Task: Change Automatic by Language to British English
Action: Mouse moved to (847, 333)
Screenshot: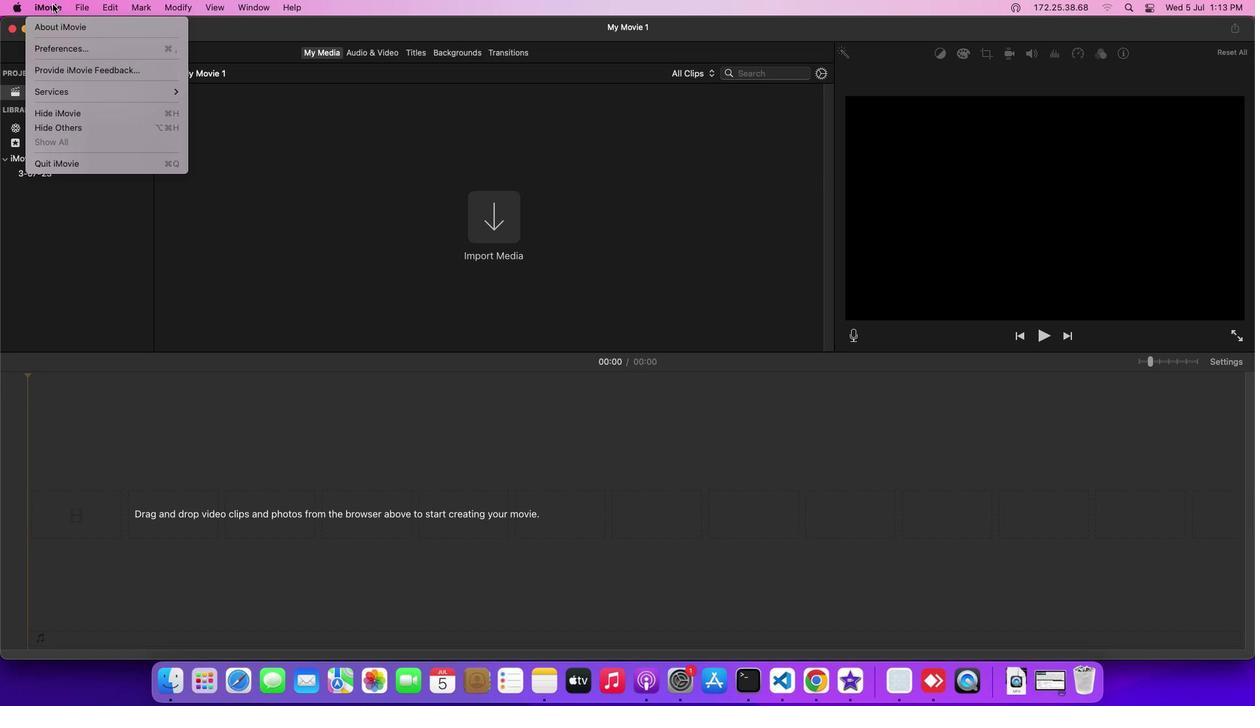 
Action: Mouse pressed left at (847, 333)
Screenshot: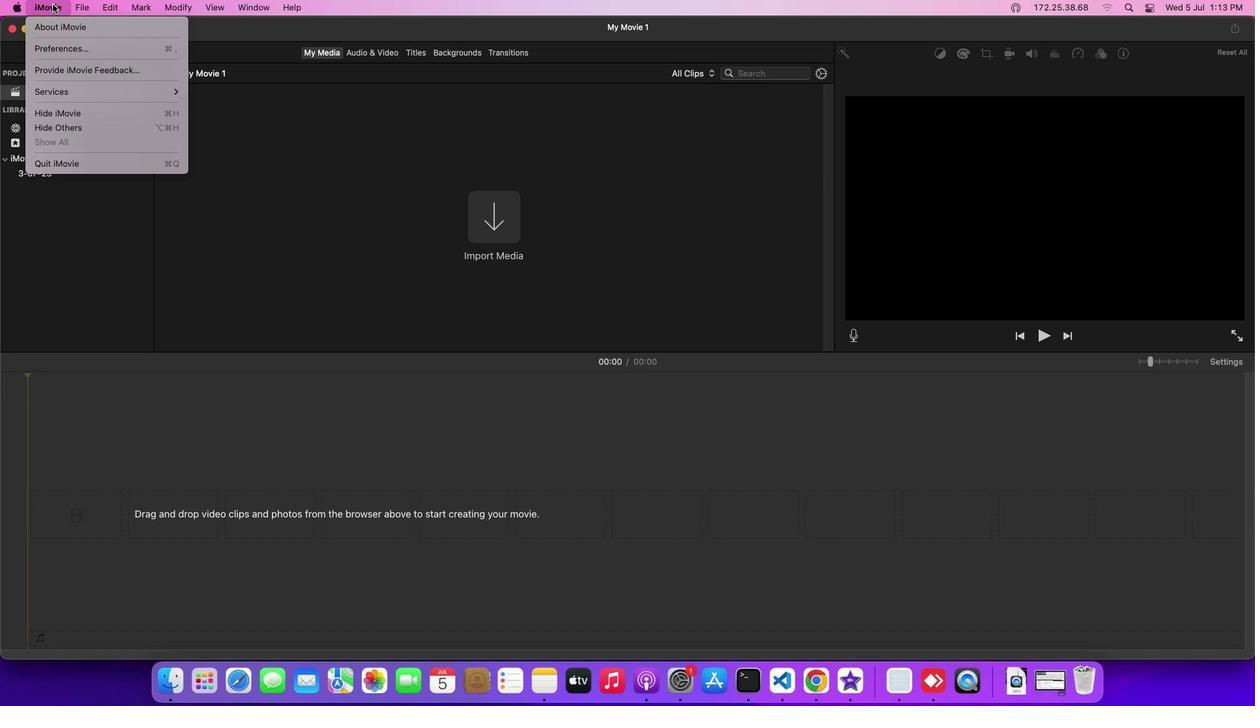
Action: Mouse moved to (847, 326)
Screenshot: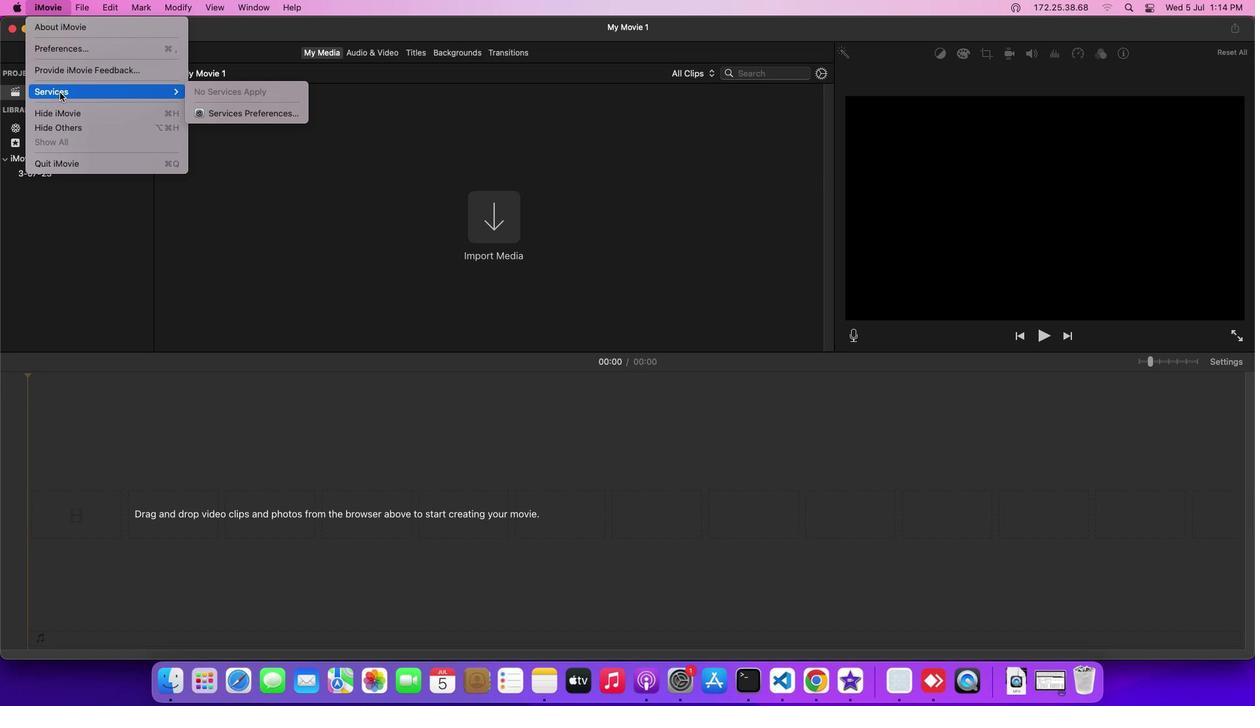 
Action: Mouse pressed left at (847, 326)
Screenshot: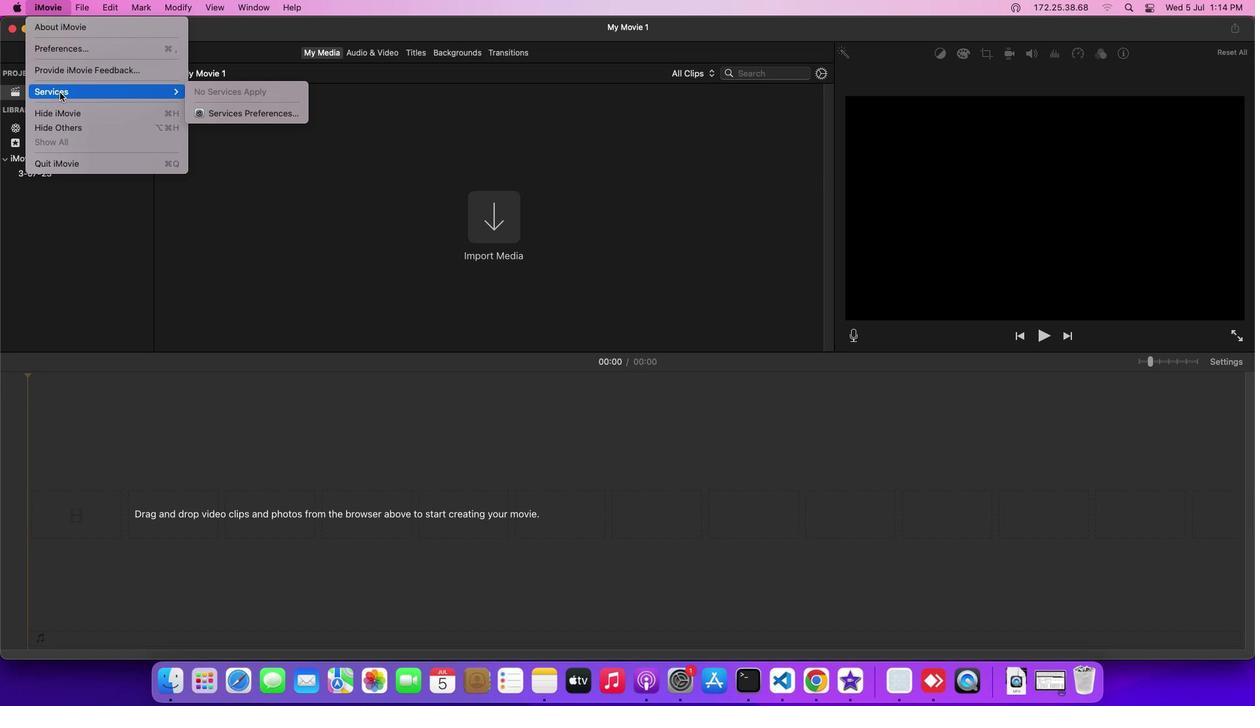 
Action: Mouse moved to (856, 325)
Screenshot: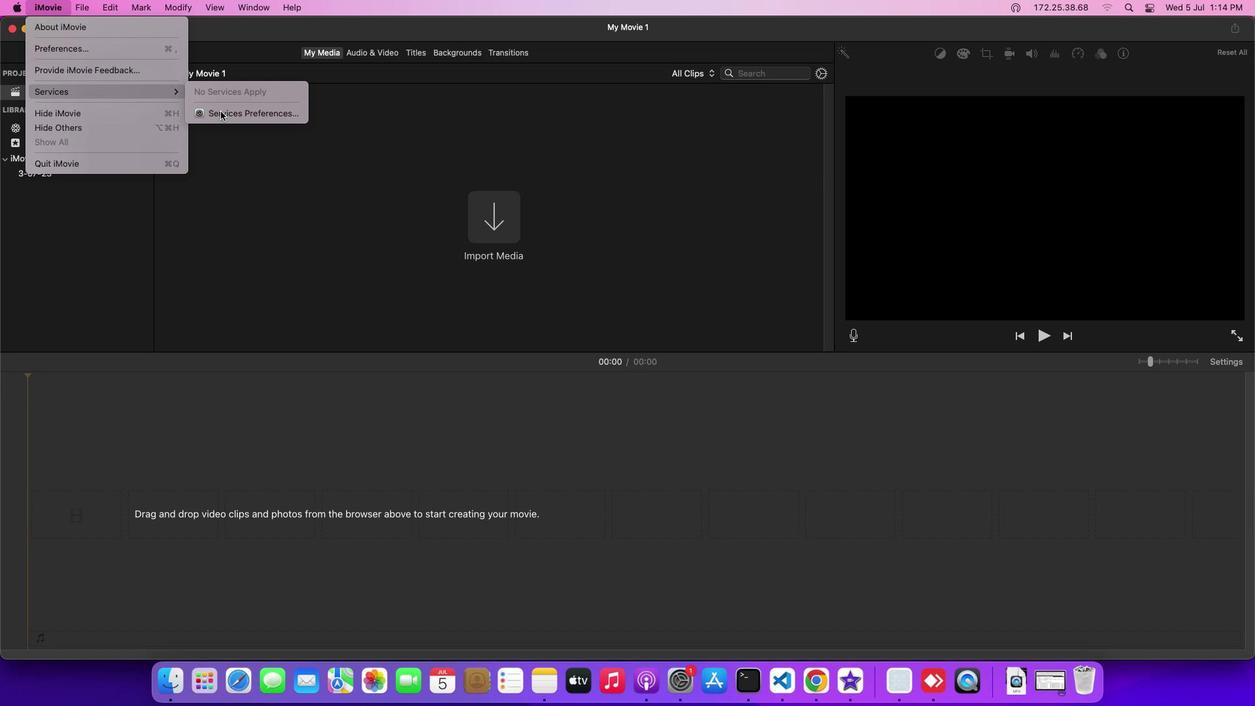 
Action: Mouse pressed left at (856, 325)
Screenshot: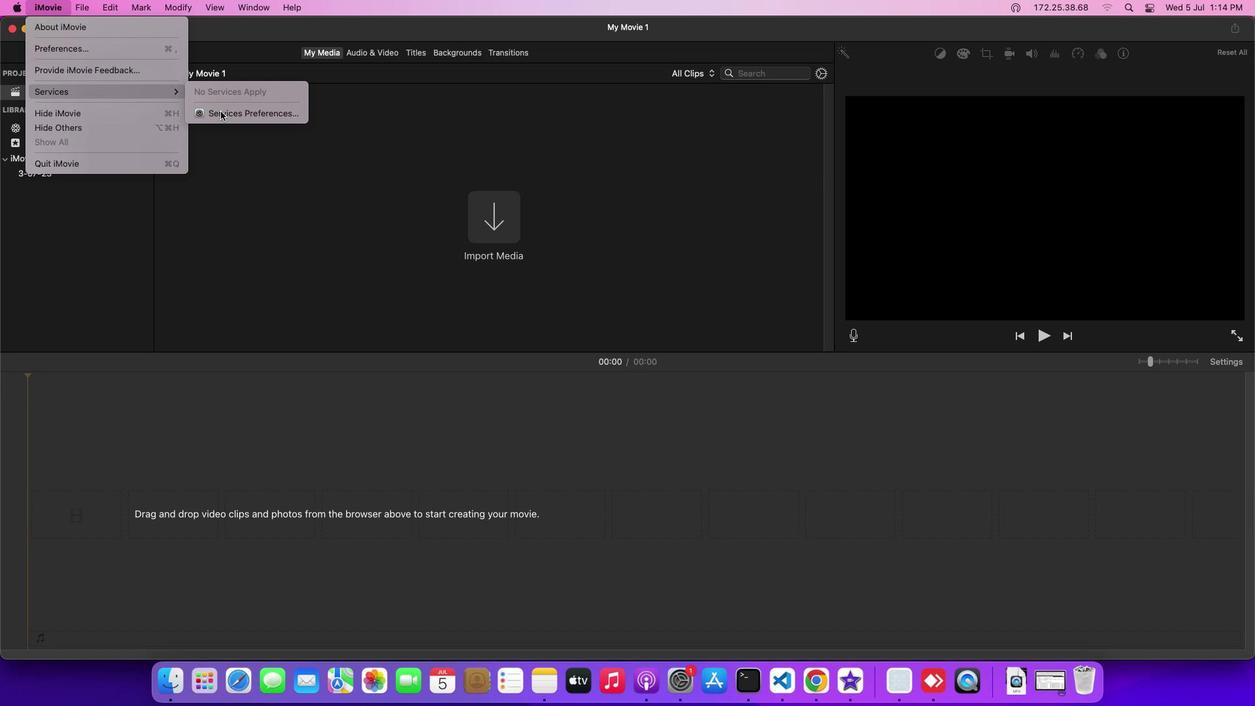 
Action: Mouse moved to (880, 319)
Screenshot: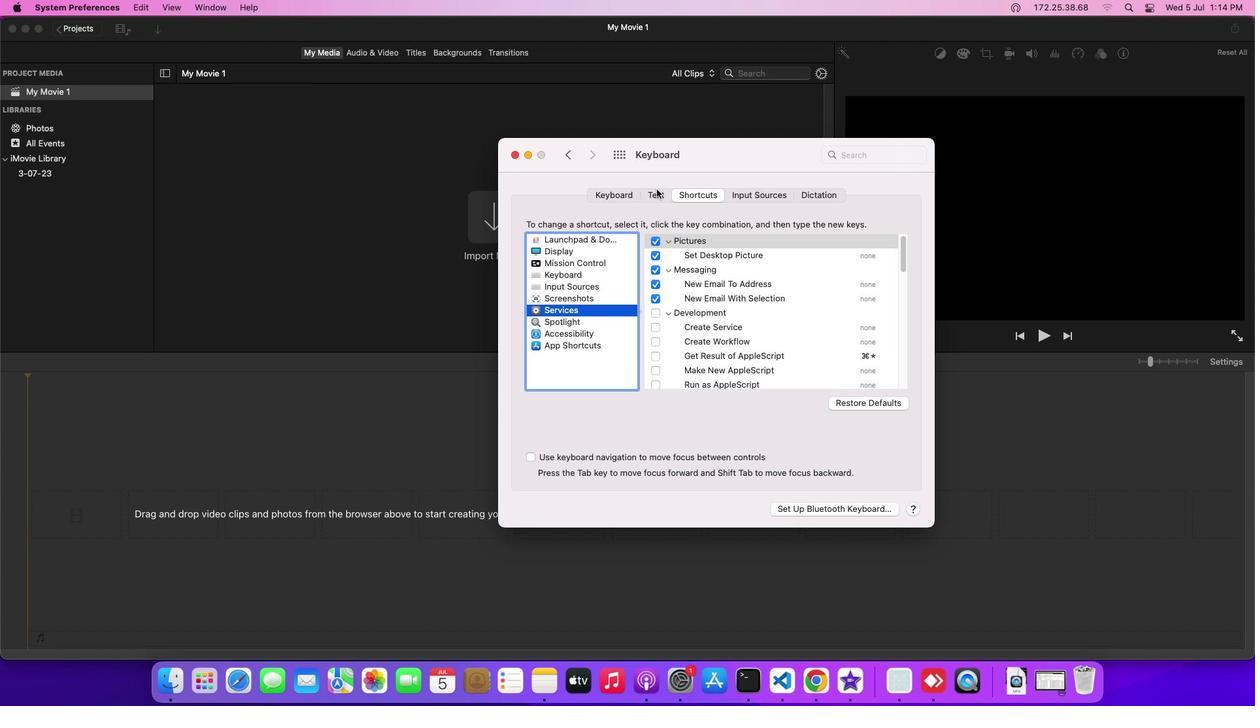 
Action: Mouse pressed left at (880, 319)
Screenshot: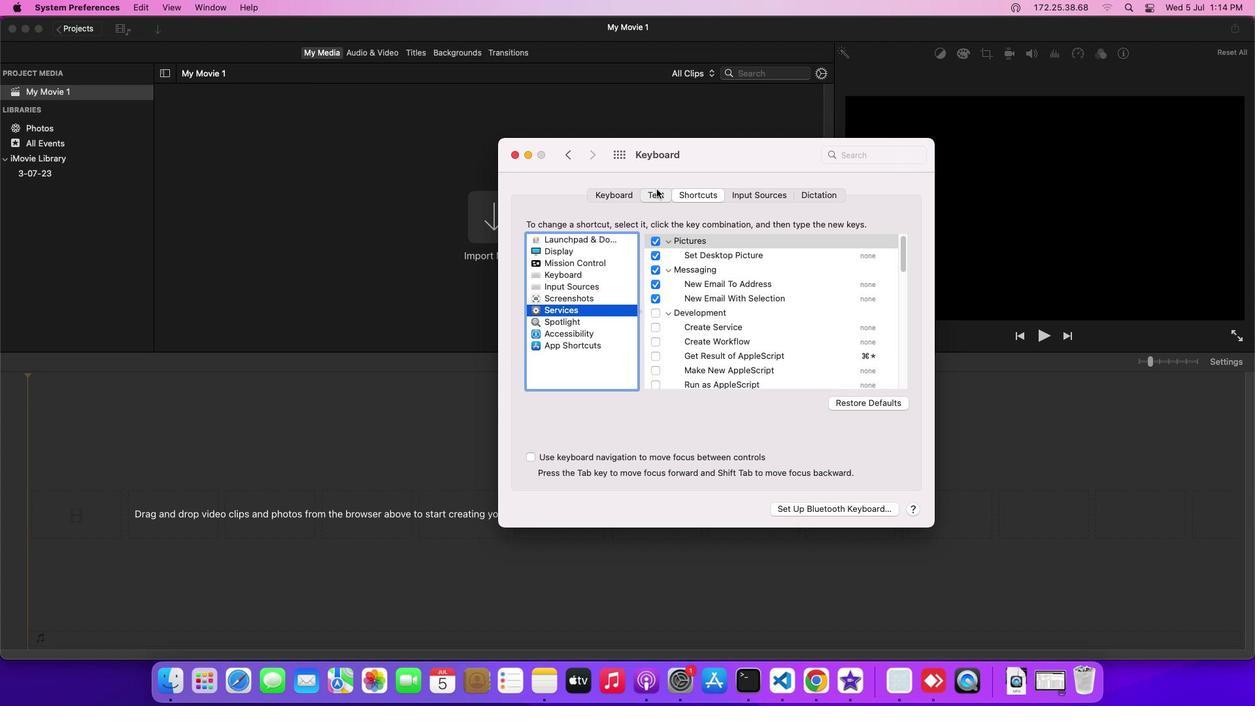 
Action: Mouse moved to (894, 311)
Screenshot: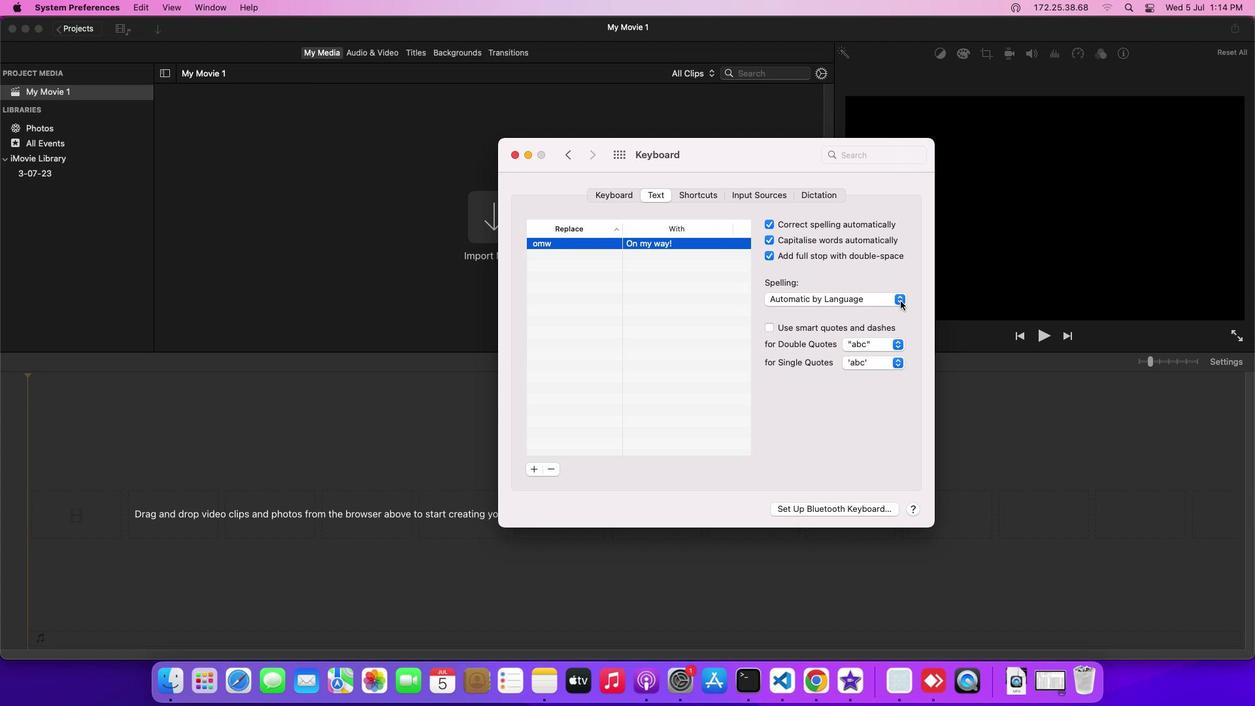 
Action: Mouse pressed left at (894, 311)
Screenshot: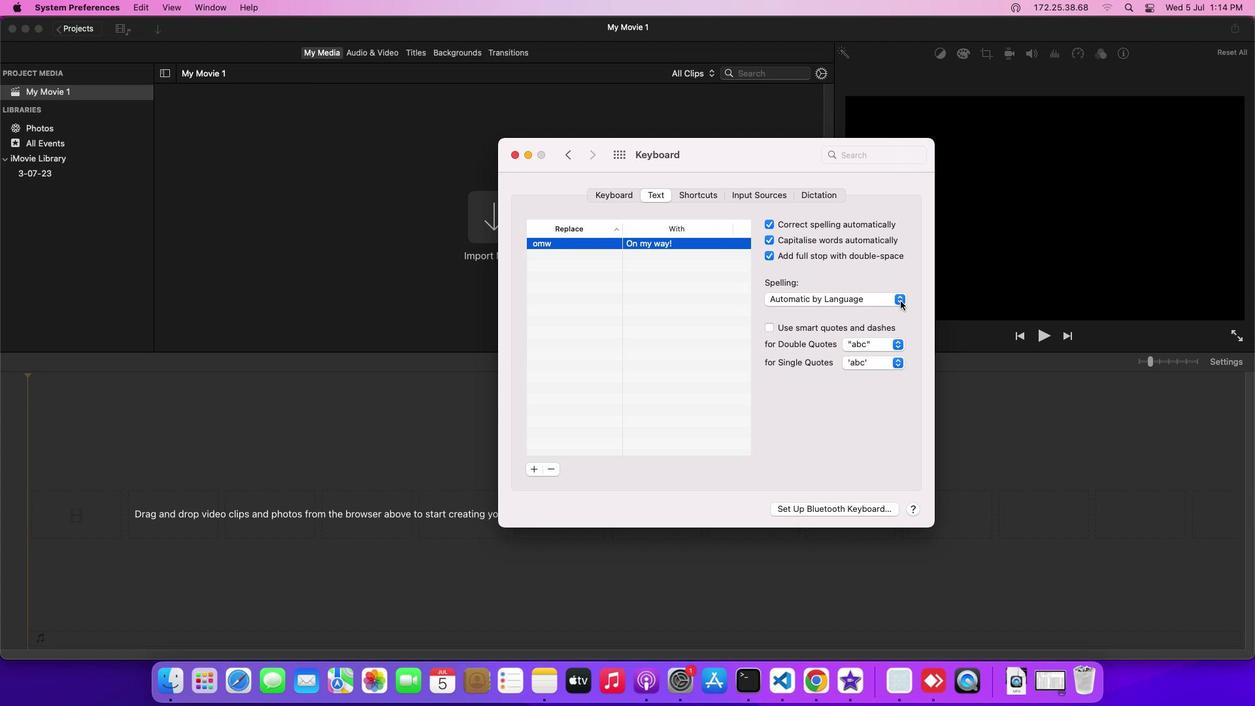 
Action: Mouse moved to (893, 309)
Screenshot: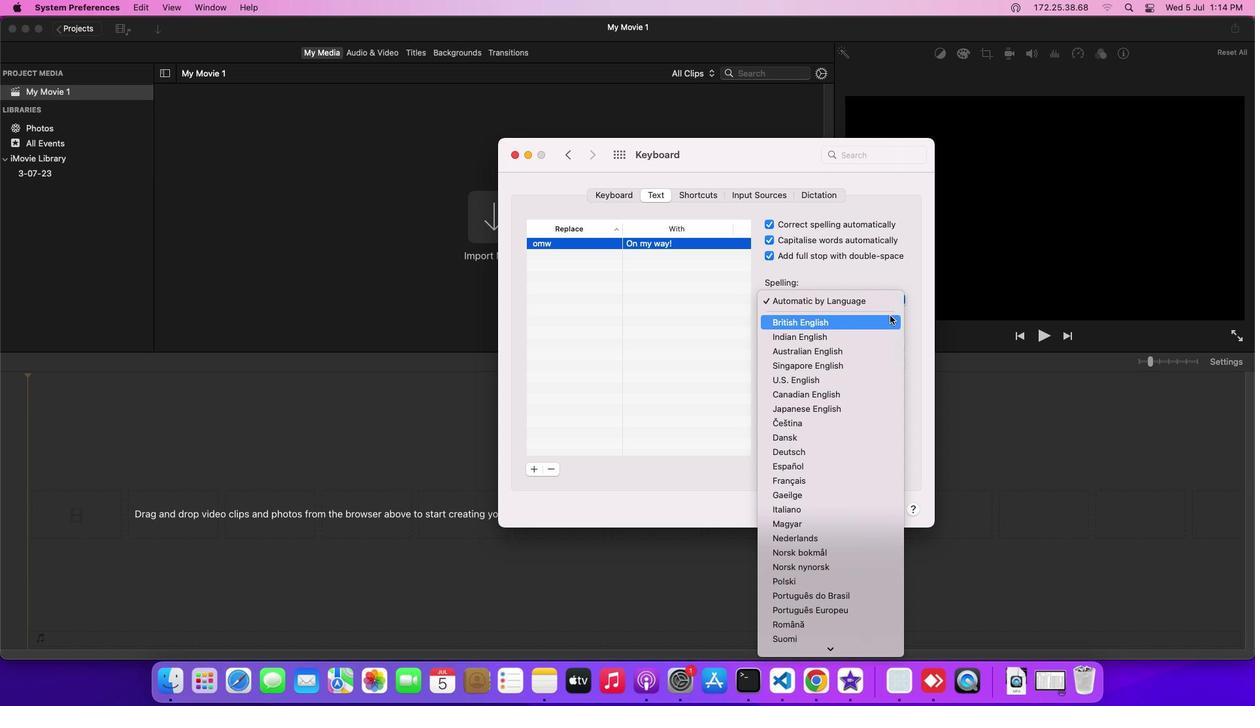 
Action: Mouse pressed left at (893, 309)
Screenshot: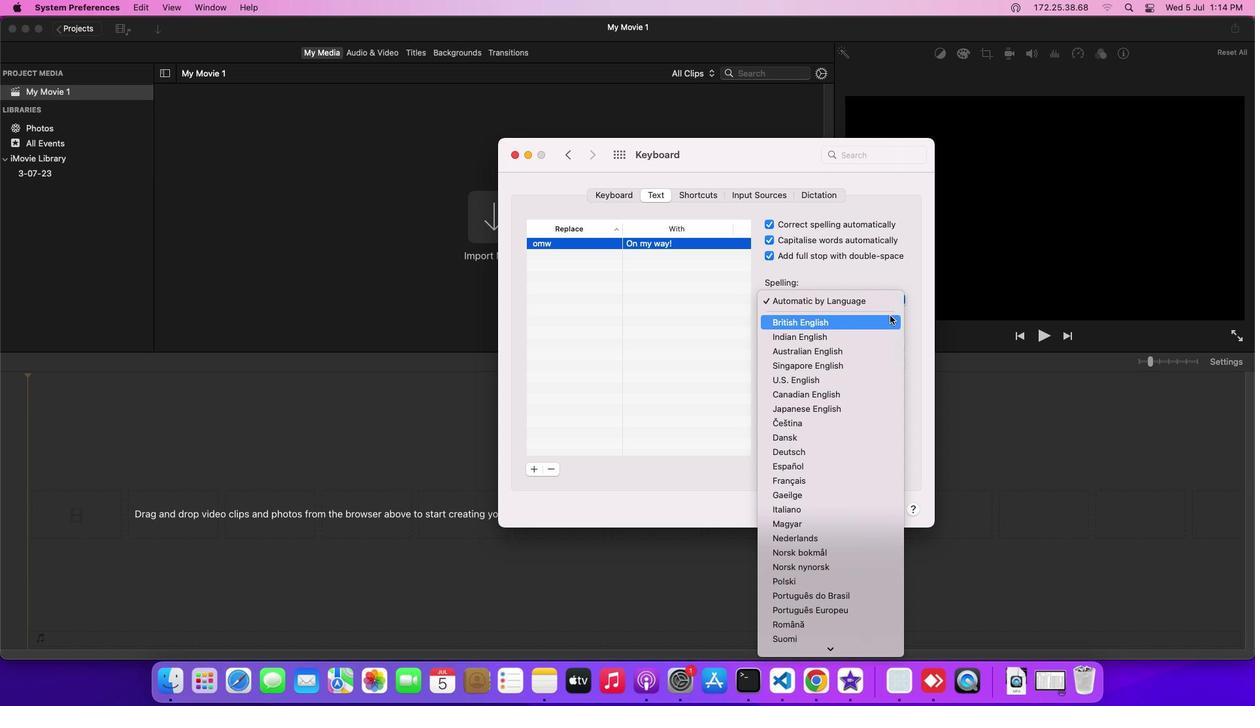 
